 Task: Discover historical landmarks in Washington, DC, and Gettysburg, Pennsylvania.
Action: Mouse moved to (163, 76)
Screenshot: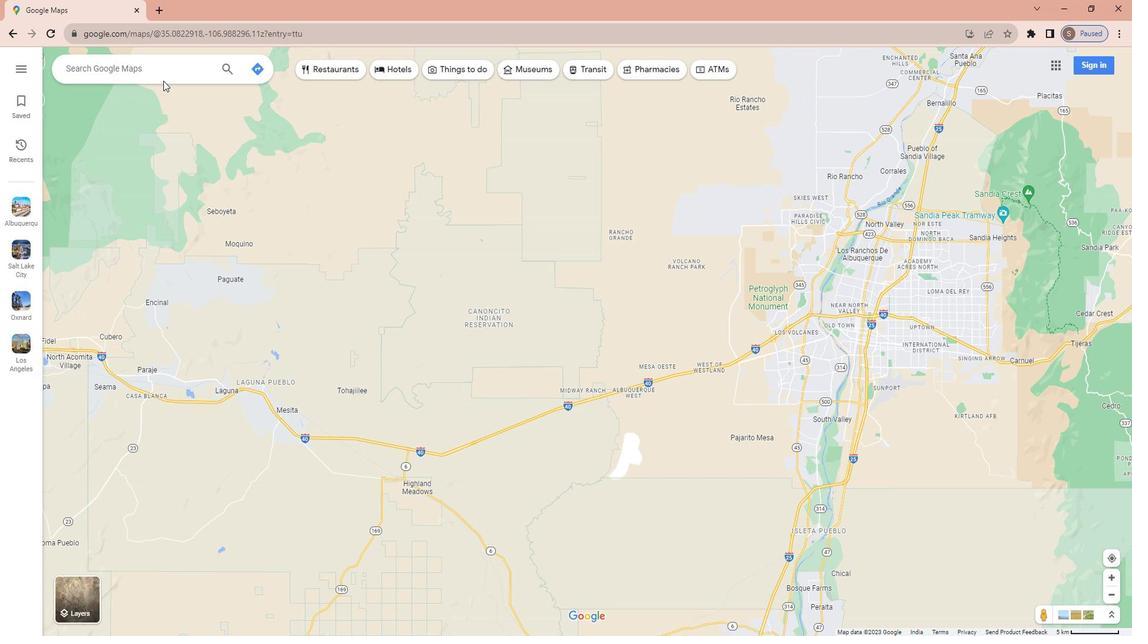 
Action: Mouse pressed left at (163, 76)
Screenshot: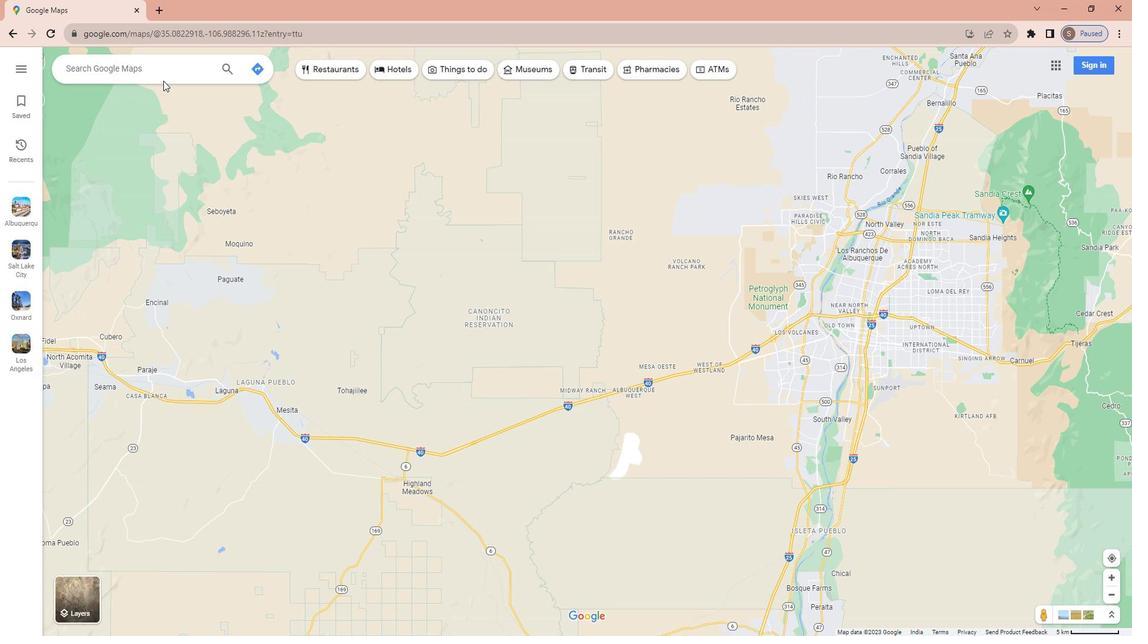 
Action: Mouse moved to (163, 67)
Screenshot: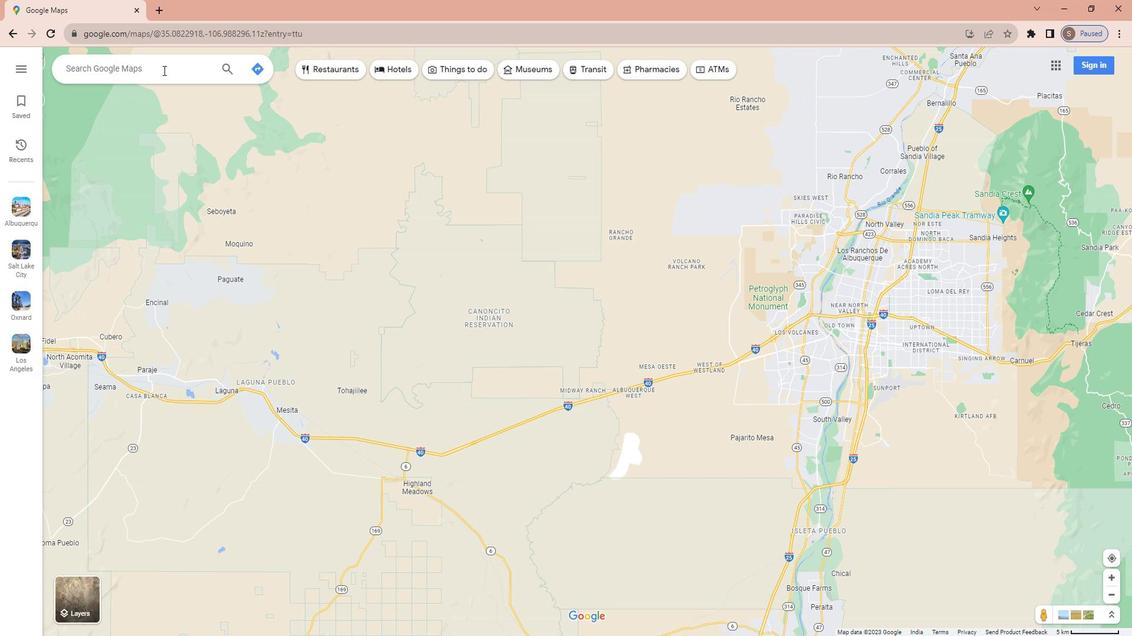 
Action: Mouse pressed left at (163, 67)
Screenshot: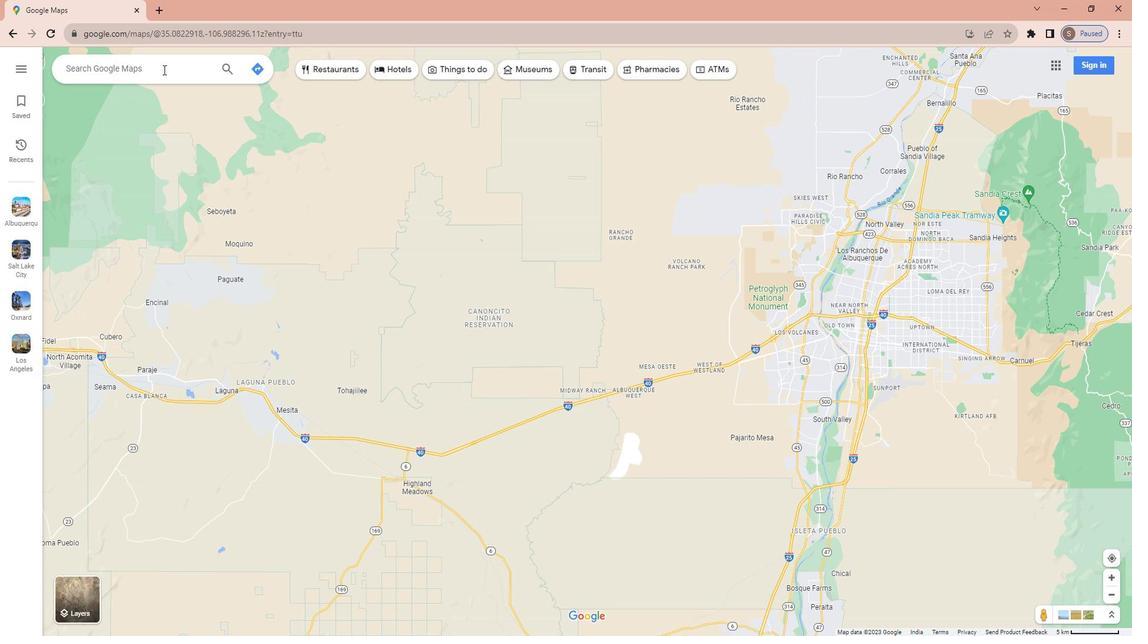 
Action: Key pressed <Key.shift>Washington,<Key.space><Key.shift>D<Key.shift>C<Key.enter>
Screenshot: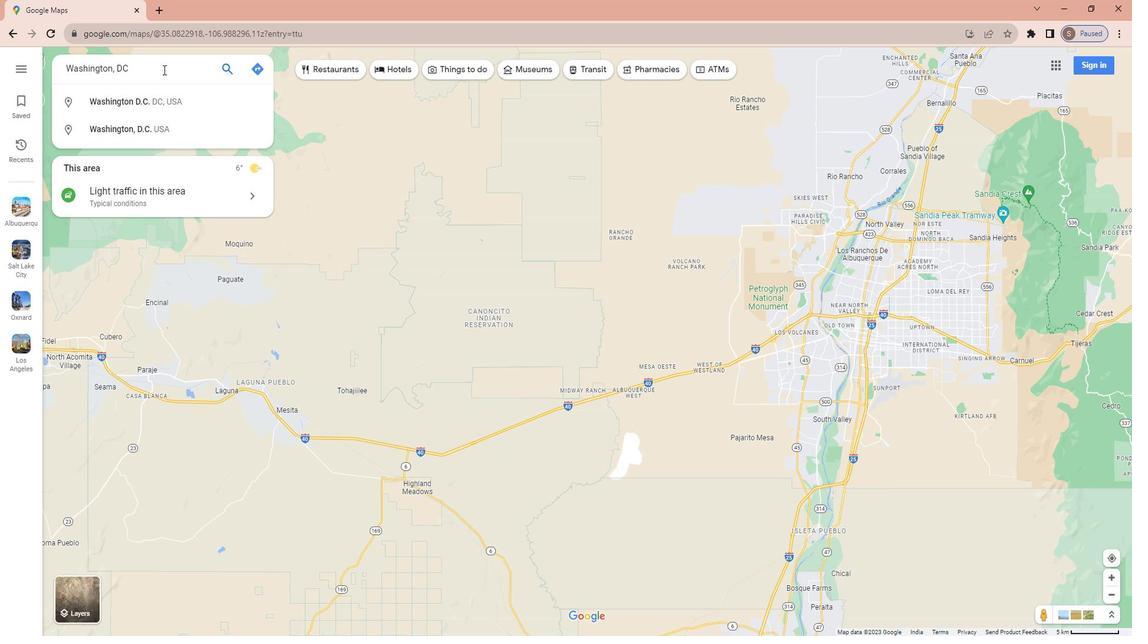 
Action: Mouse moved to (163, 262)
Screenshot: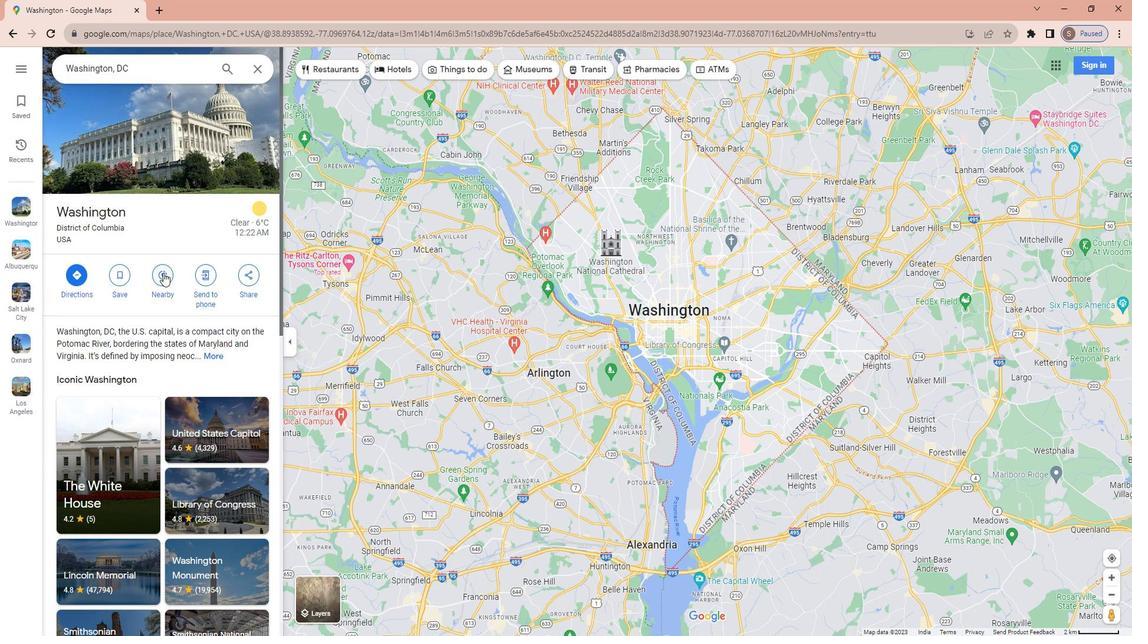 
Action: Mouse pressed left at (163, 262)
Screenshot: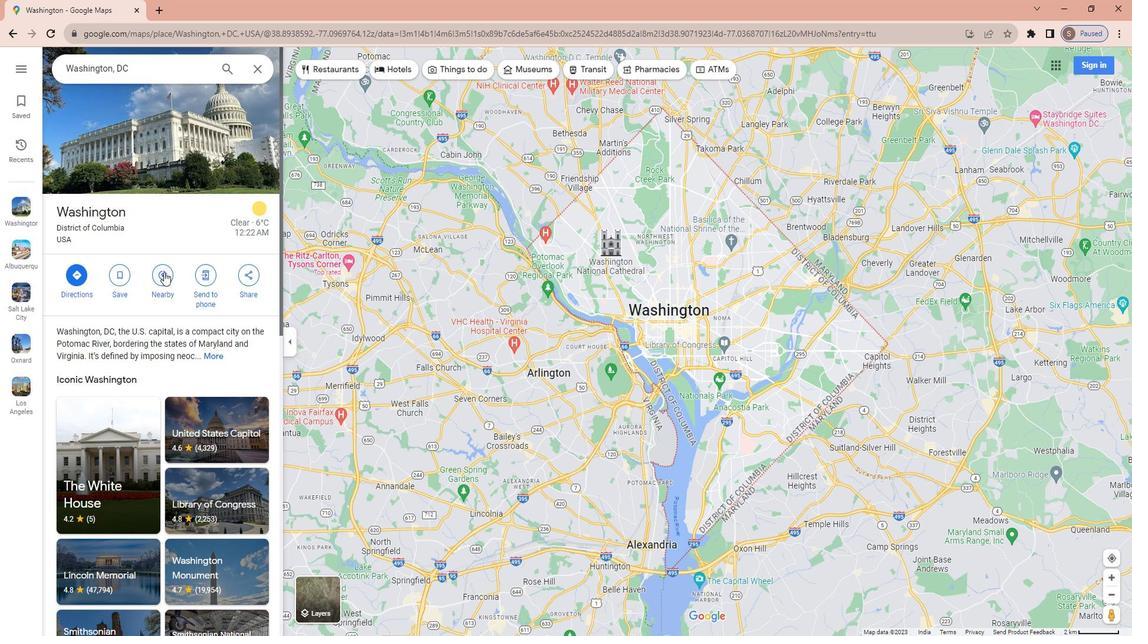 
Action: Mouse moved to (165, 275)
Screenshot: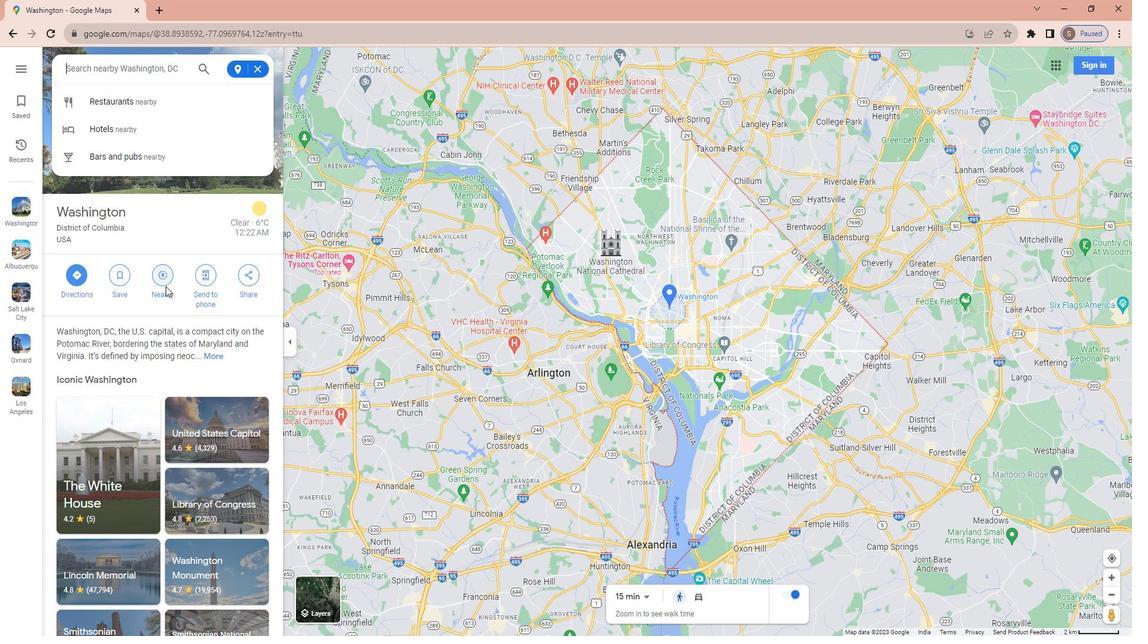 
Action: Mouse scrolled (165, 274) with delta (0, 0)
Screenshot: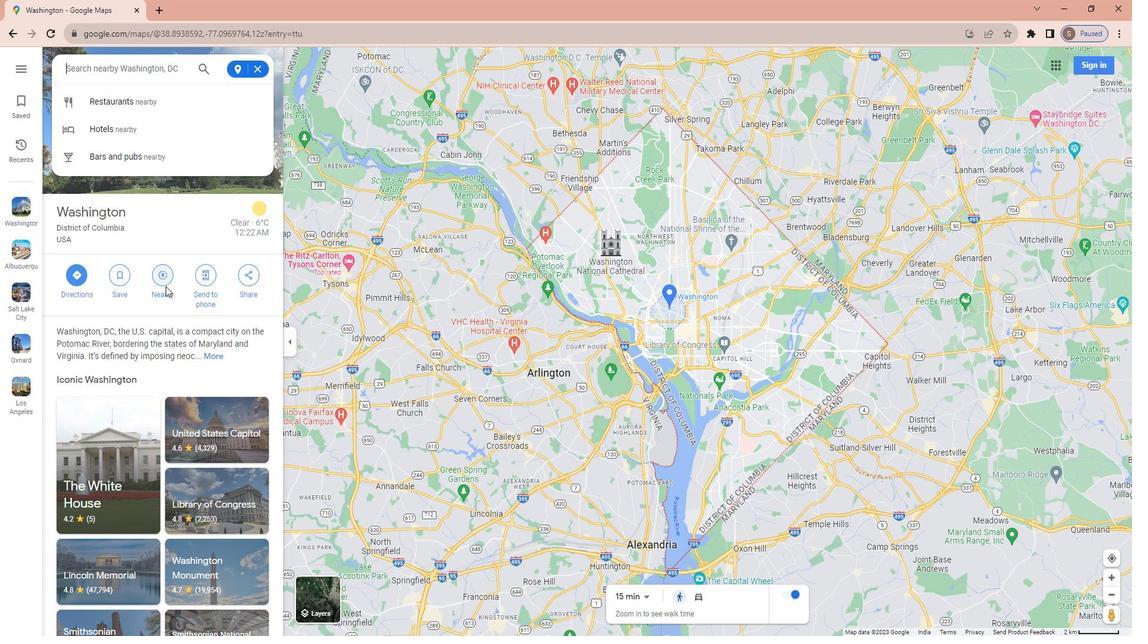 
Action: Mouse moved to (166, 260)
Screenshot: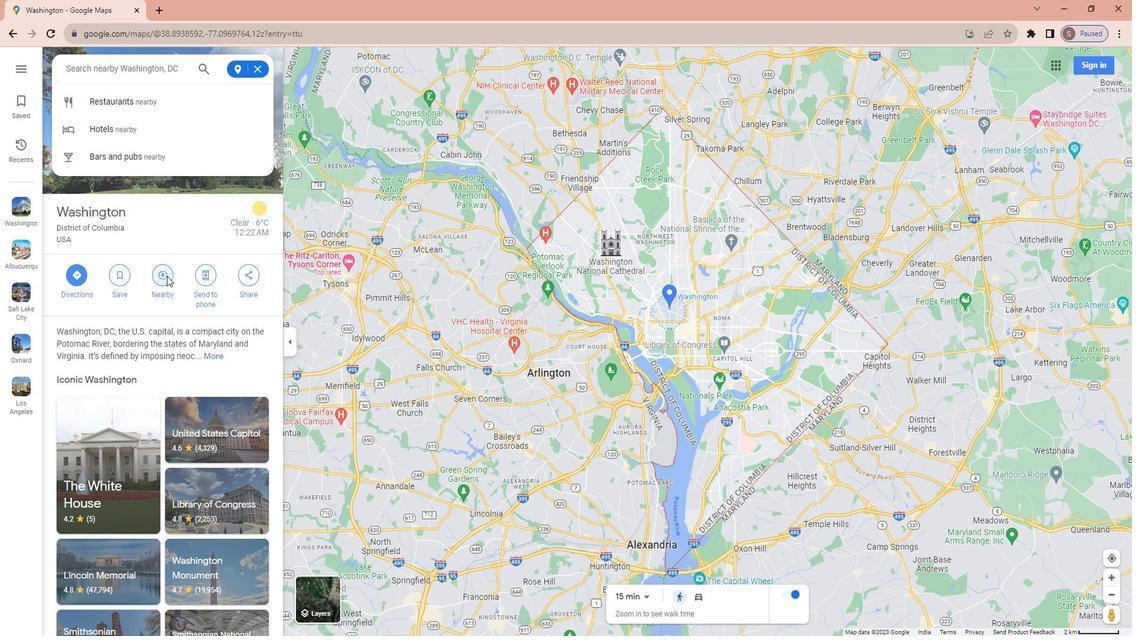 
Action: Mouse scrolled (166, 260) with delta (0, 0)
Screenshot: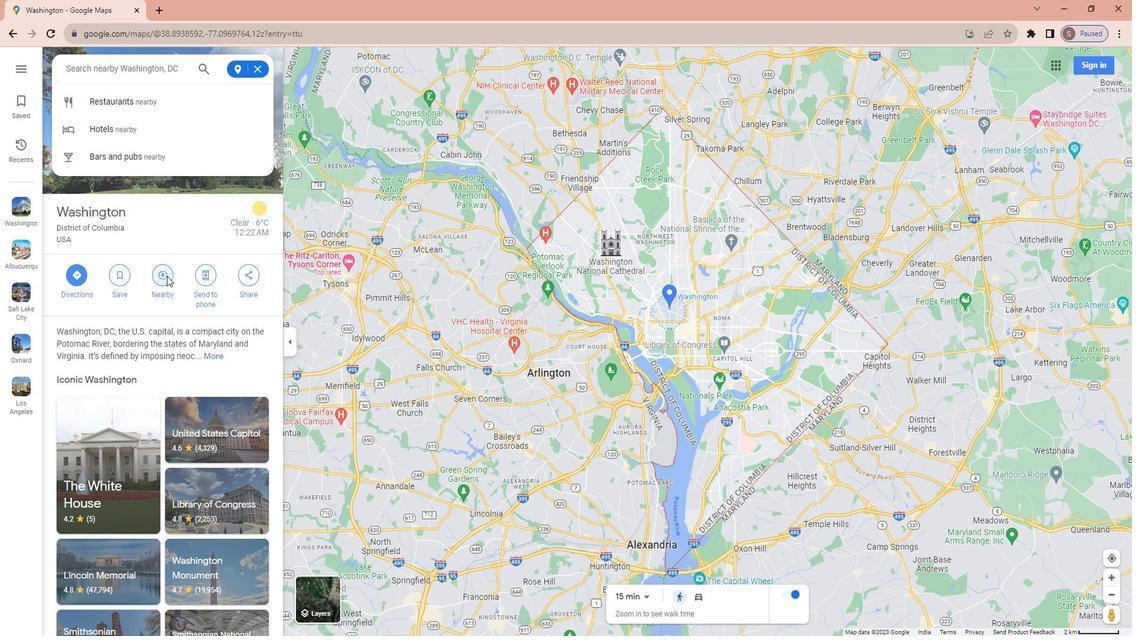 
Action: Mouse moved to (169, 237)
Screenshot: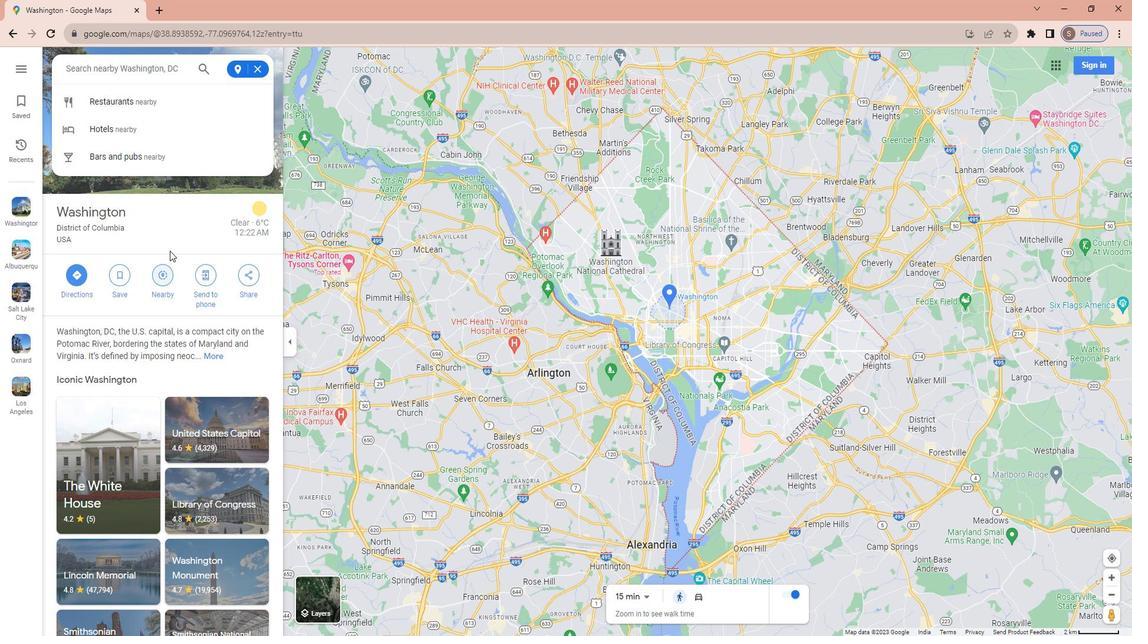 
Action: Mouse scrolled (169, 236) with delta (0, 0)
Screenshot: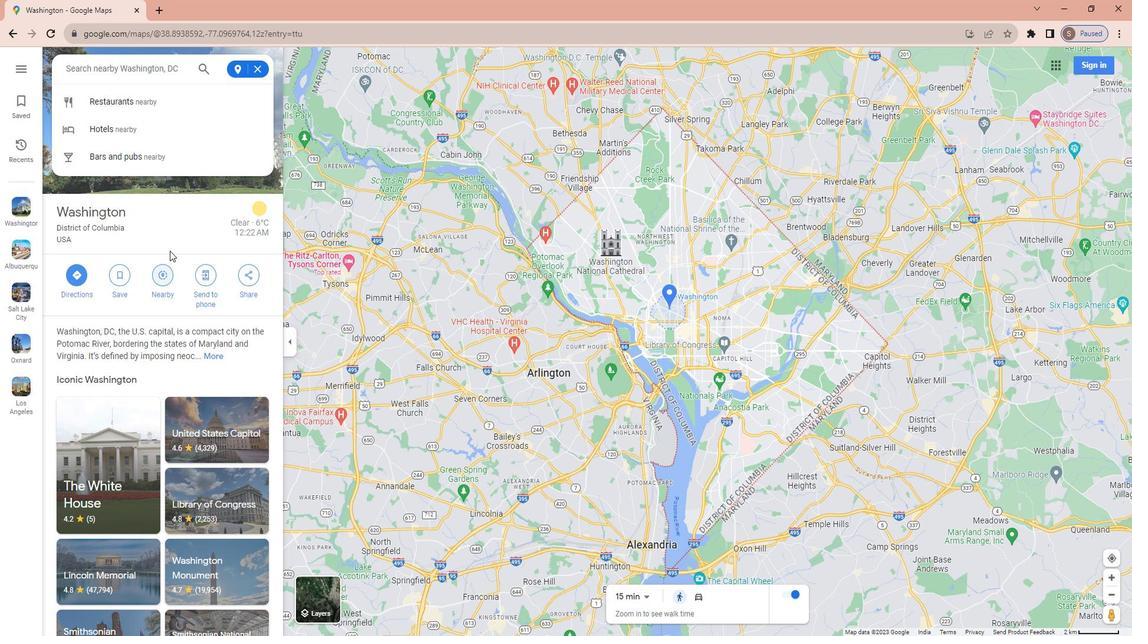 
Action: Mouse moved to (152, 61)
Screenshot: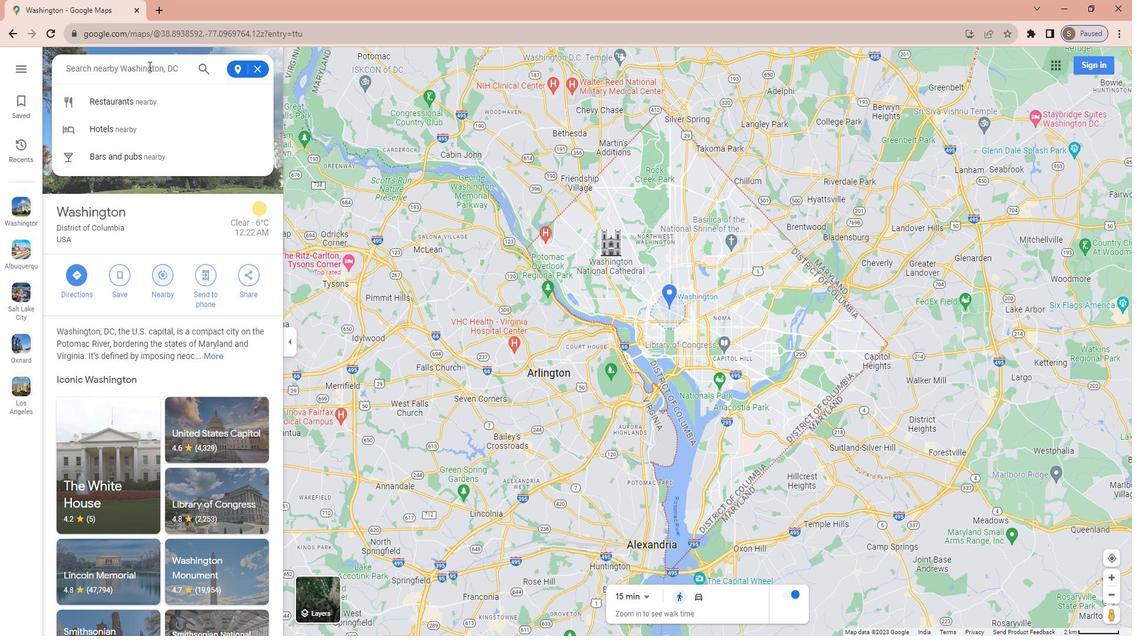 
Action: Key pressed hostorical<Key.space>landmarks<Key.enter>
Screenshot: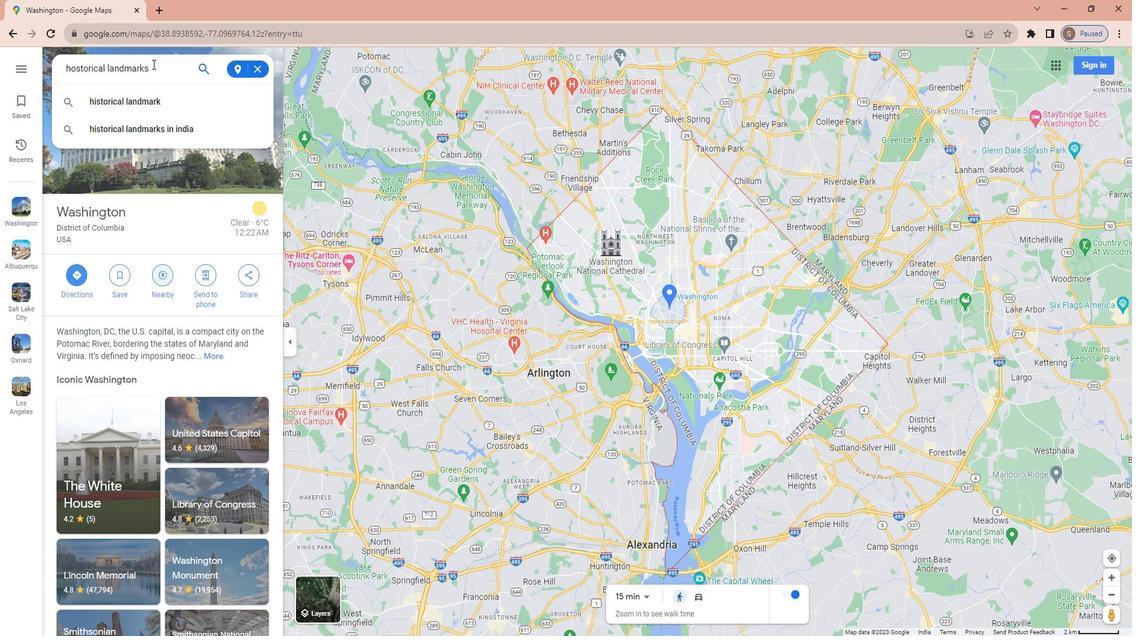 
Action: Mouse moved to (260, 66)
Screenshot: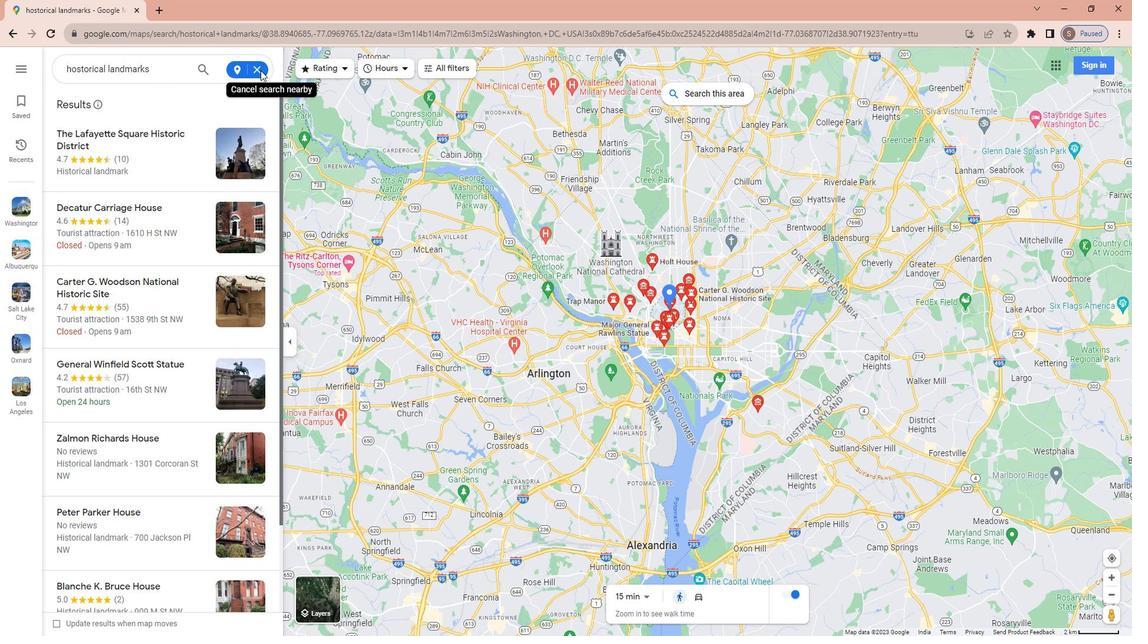 
Action: Mouse pressed left at (260, 66)
Screenshot: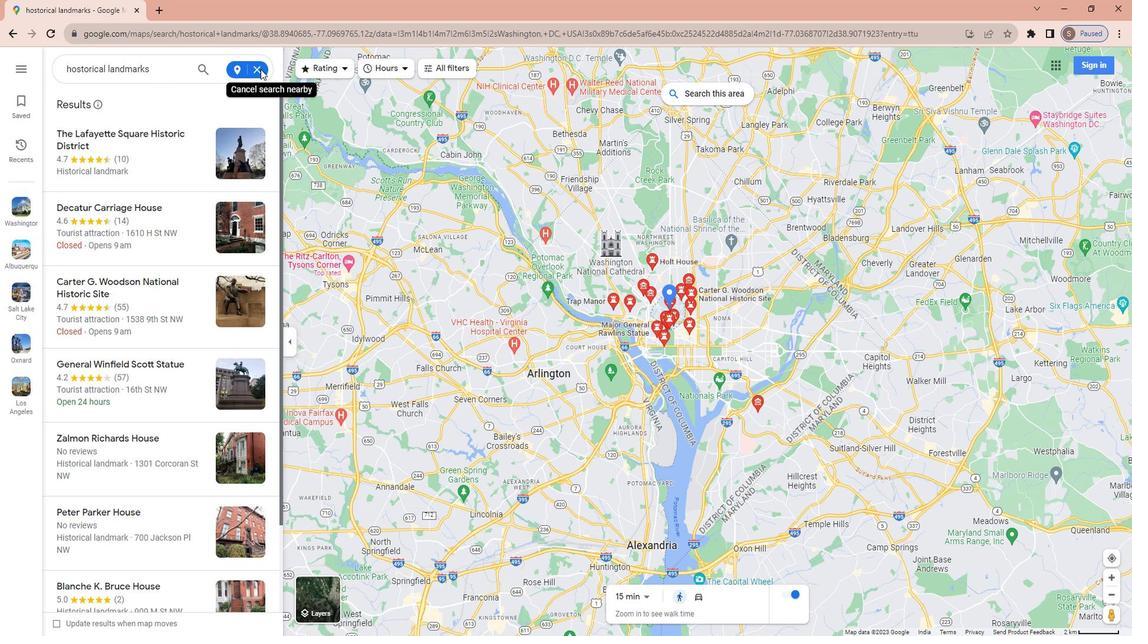 
Action: Mouse pressed left at (260, 66)
Screenshot: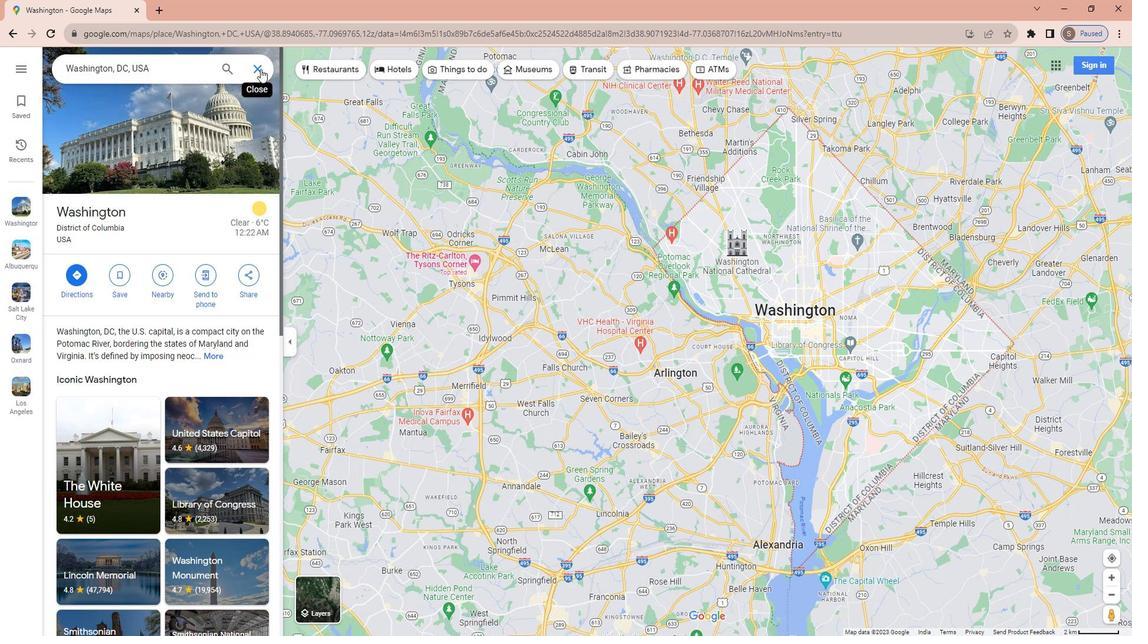 
Action: Mouse moved to (158, 60)
Screenshot: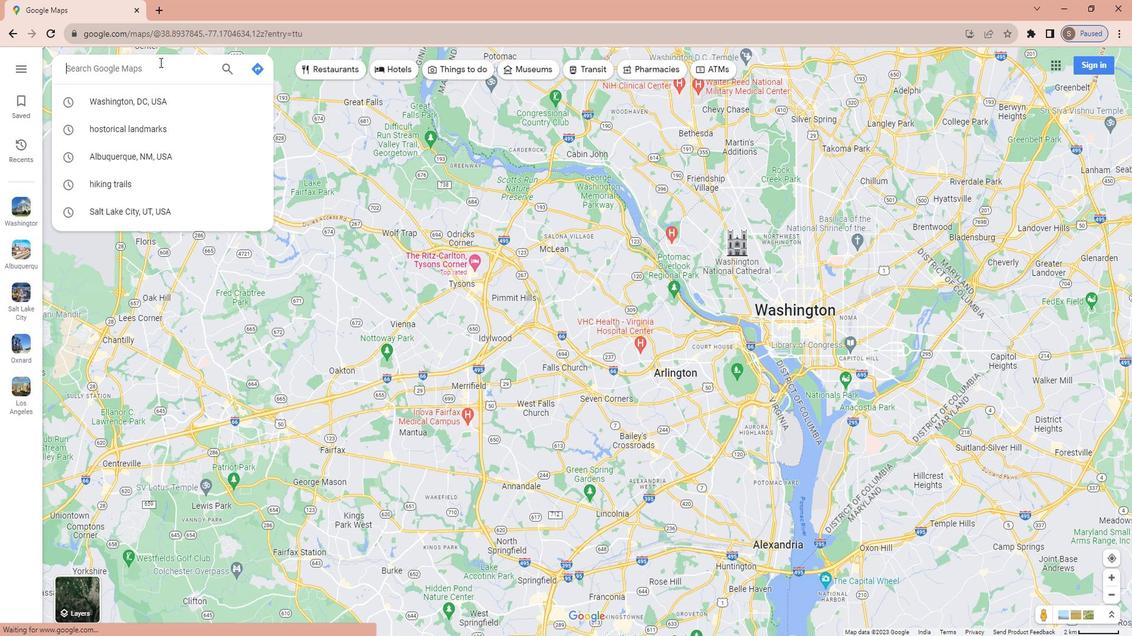 
Action: Key pressed <Key.shift>Ge
Screenshot: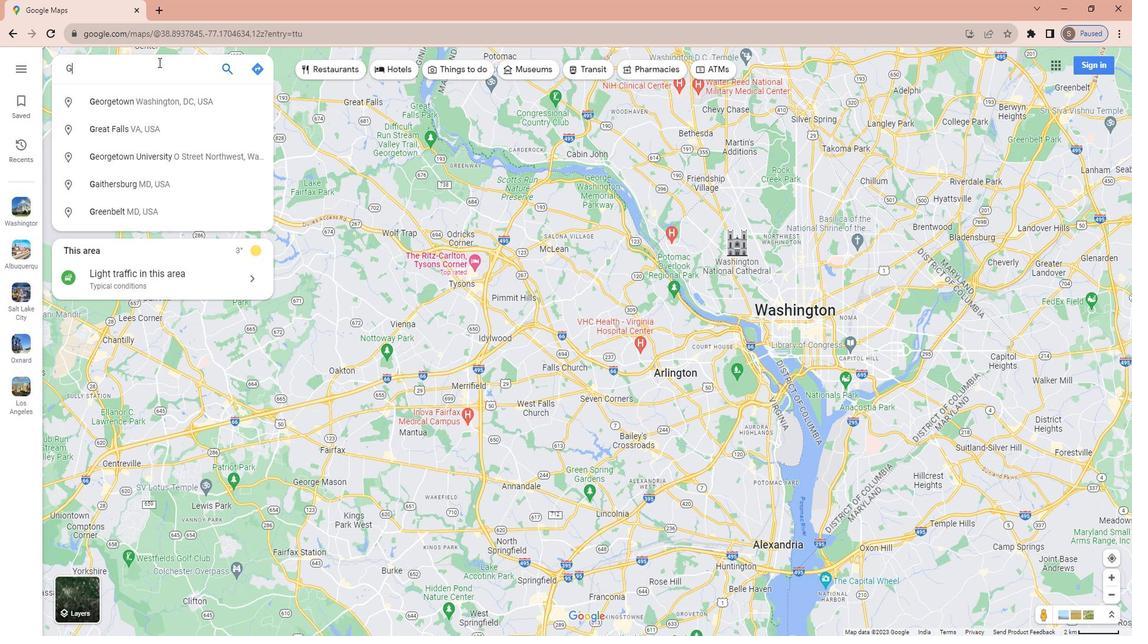
Action: Mouse moved to (158, 60)
Screenshot: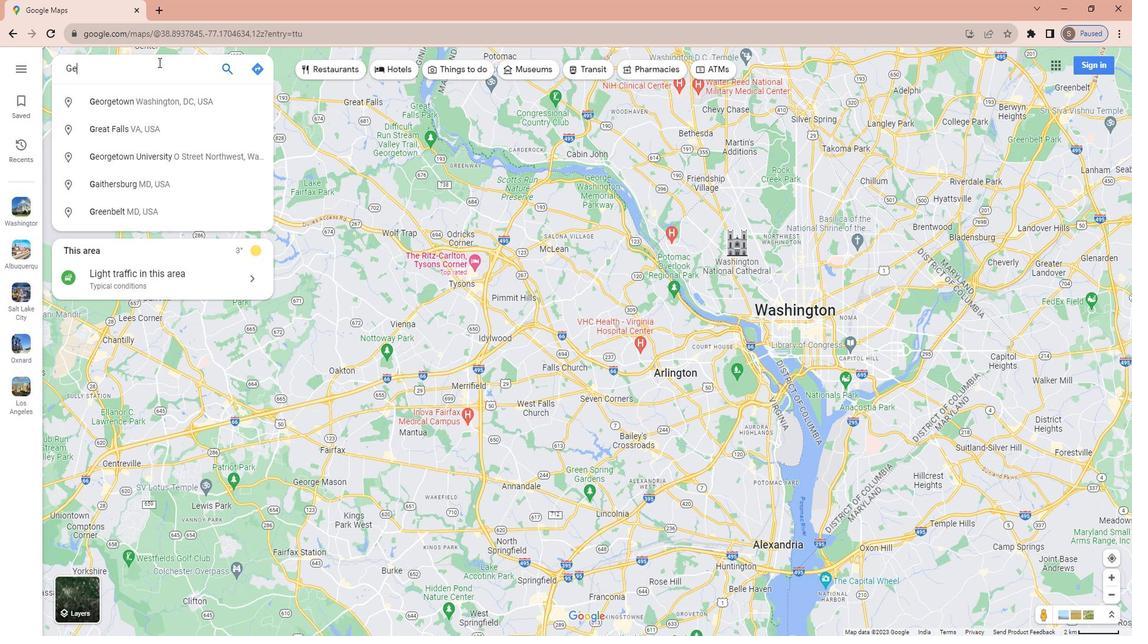 
Action: Key pressed ttysbo<Key.backspace>i<Key.backspace>urg,<Key.space><Key.shift>Pennsylvania<Key.enter>
Screenshot: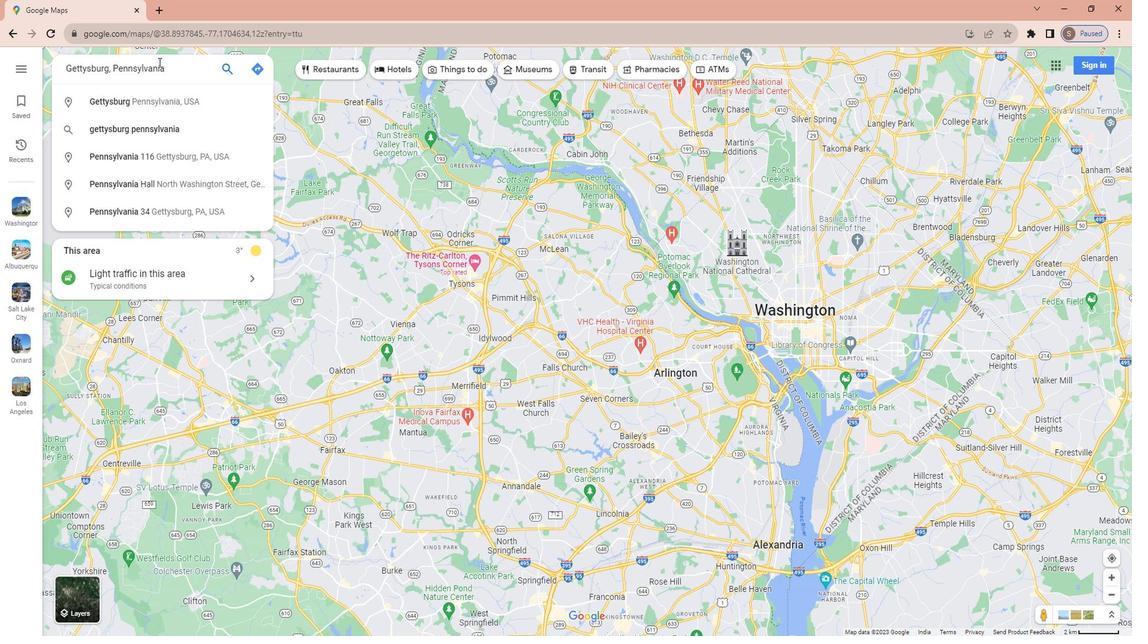
Action: Mouse moved to (165, 267)
Screenshot: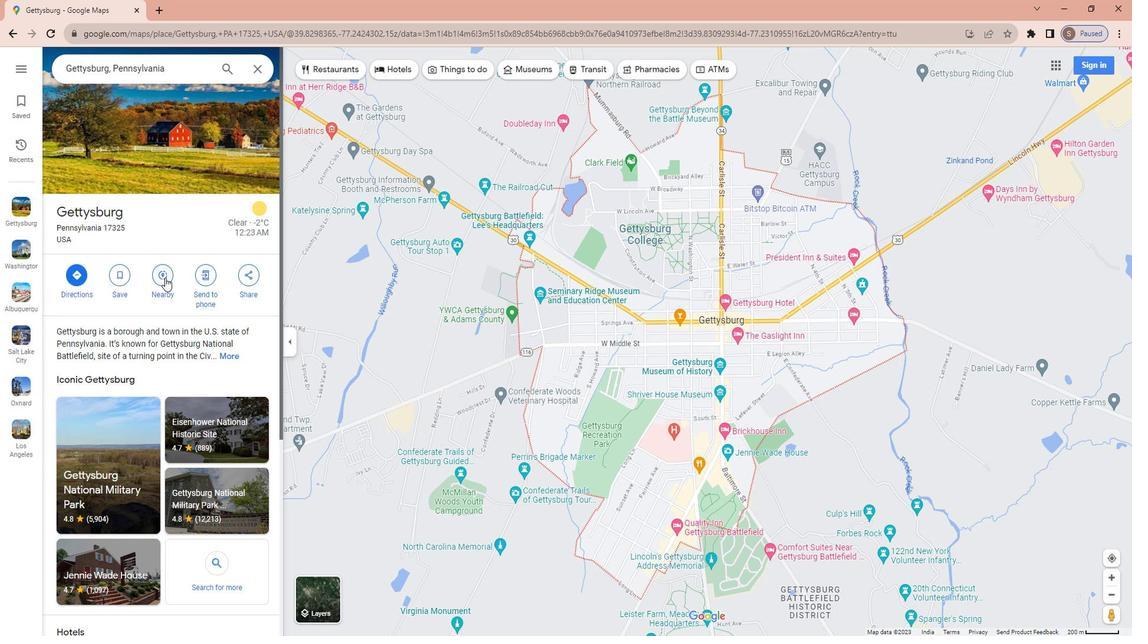 
Action: Mouse pressed left at (165, 267)
Screenshot: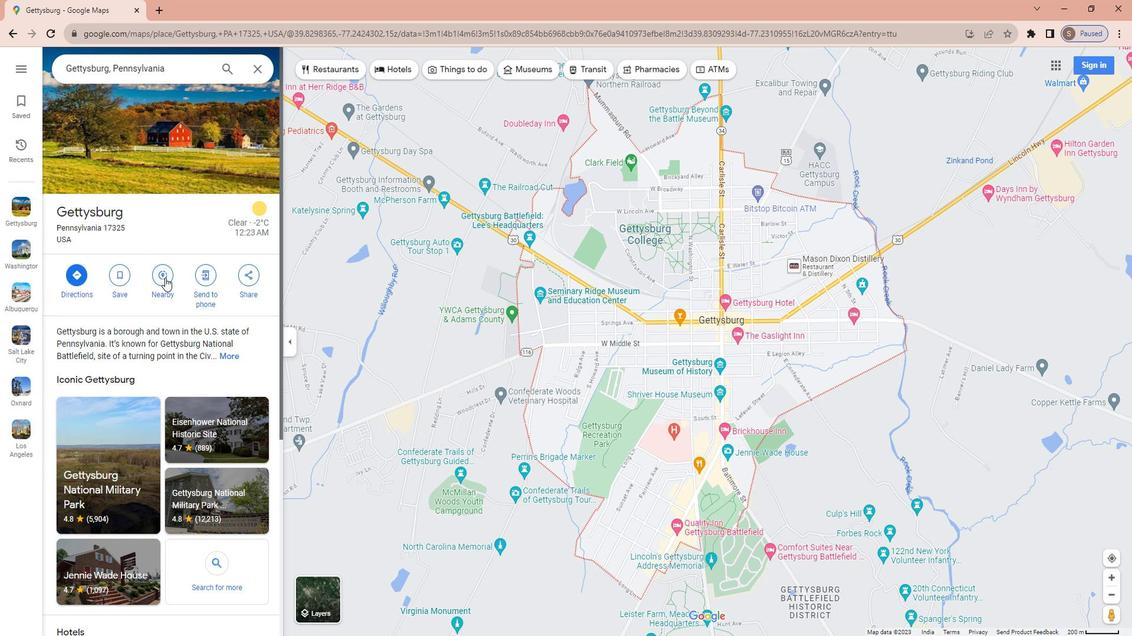 
Action: Mouse moved to (165, 258)
Screenshot: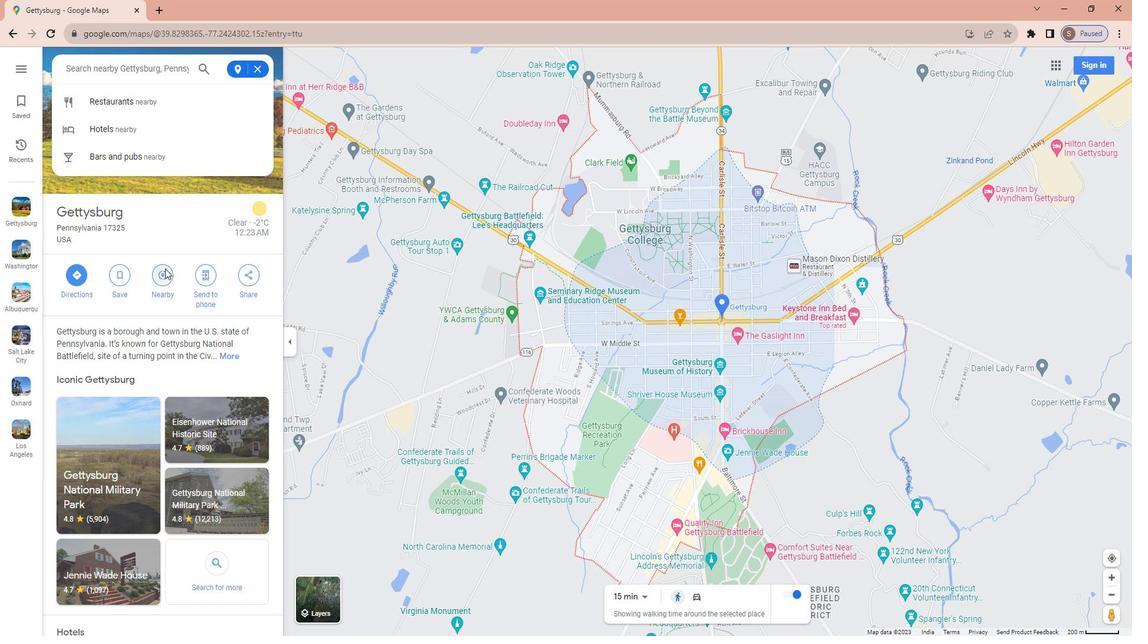 
Action: Key pressed historical<Key.space>landmarks<Key.enter>
Screenshot: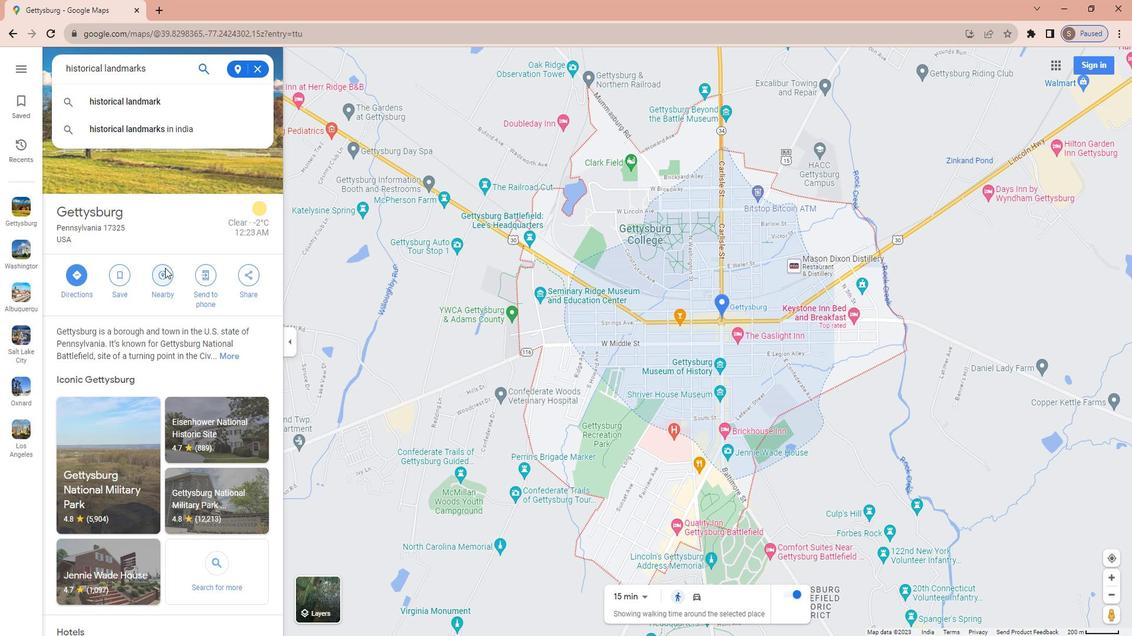 
